 Task: Go to home page of company Shell
Action: Mouse moved to (597, 23)
Screenshot: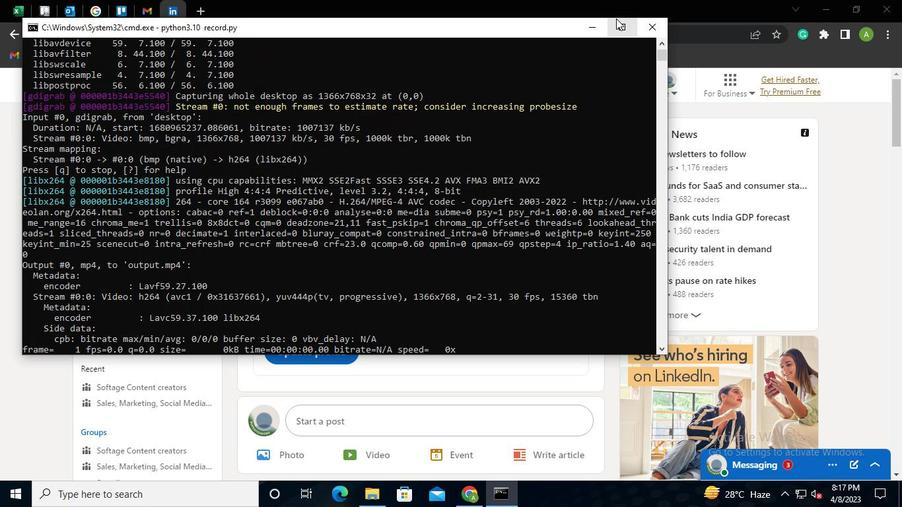 
Action: Mouse pressed left at (597, 23)
Screenshot: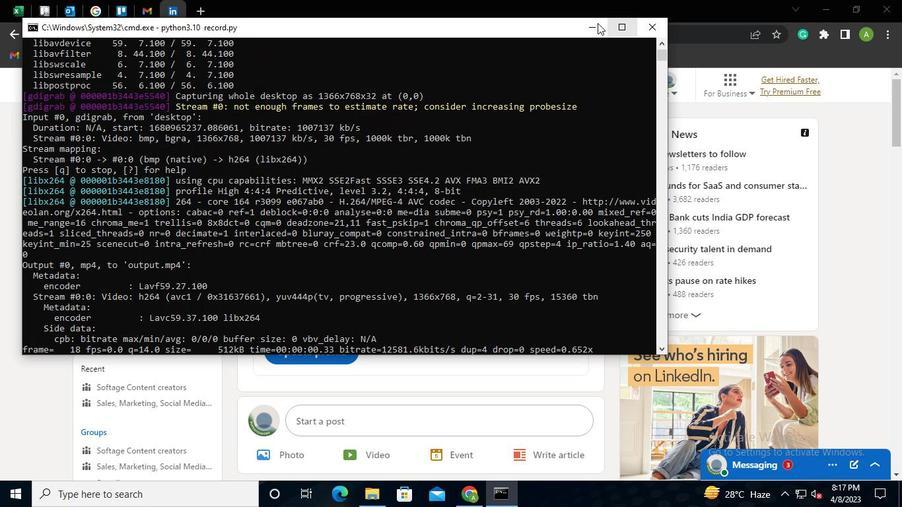 
Action: Mouse moved to (142, 91)
Screenshot: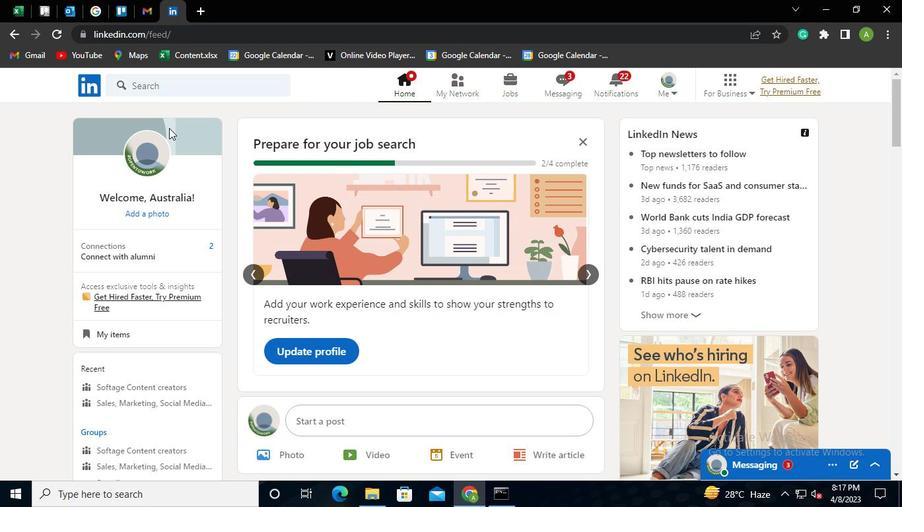 
Action: Mouse pressed left at (142, 91)
Screenshot: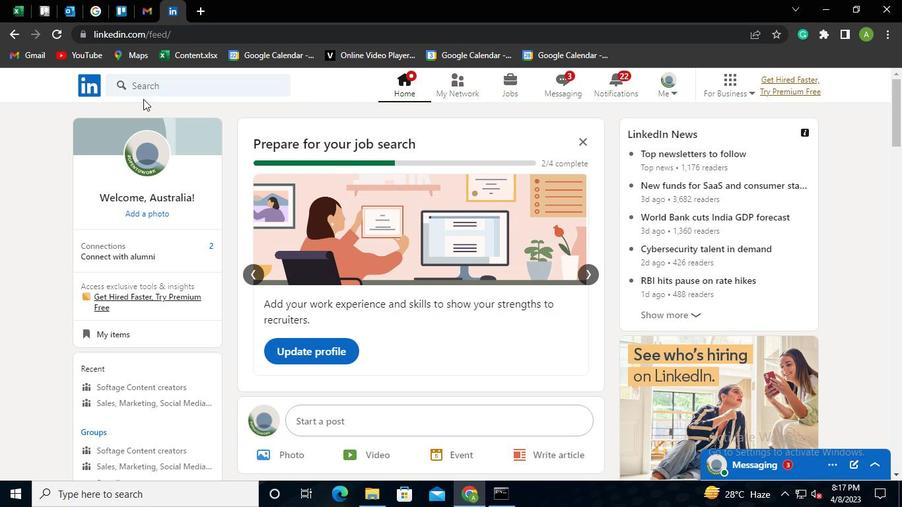 
Action: Mouse moved to (133, 146)
Screenshot: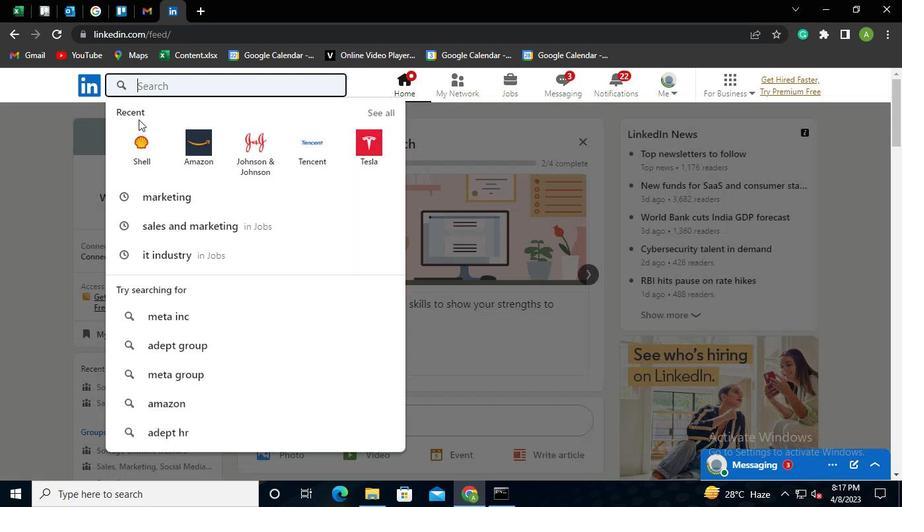 
Action: Mouse pressed left at (133, 146)
Screenshot: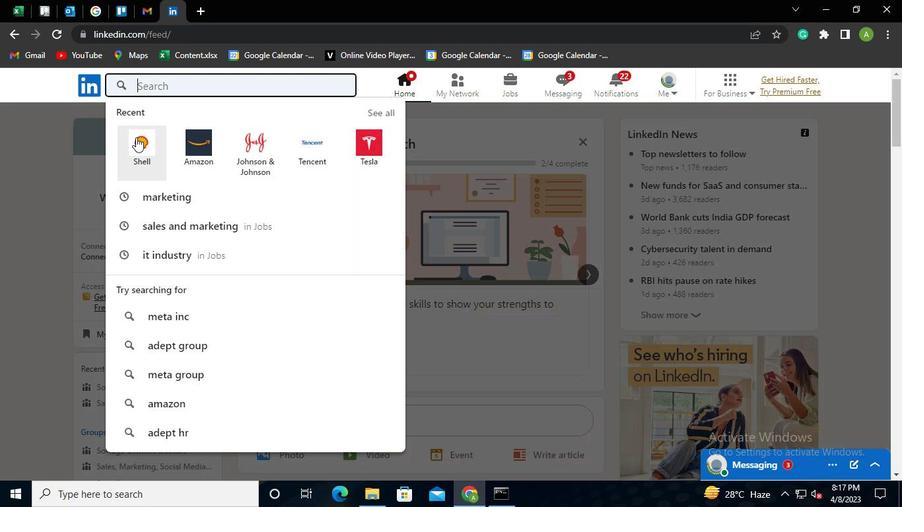 
Action: Mouse moved to (500, 502)
Screenshot: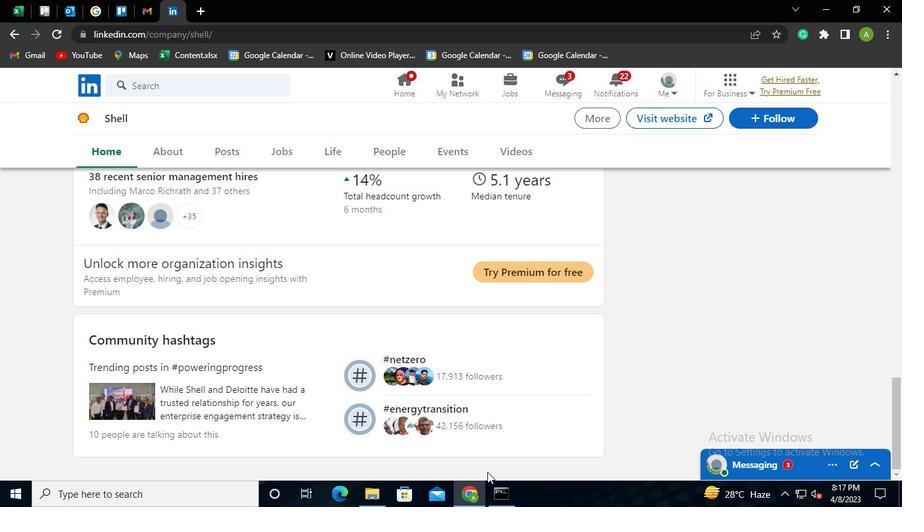 
Action: Mouse pressed left at (500, 502)
Screenshot: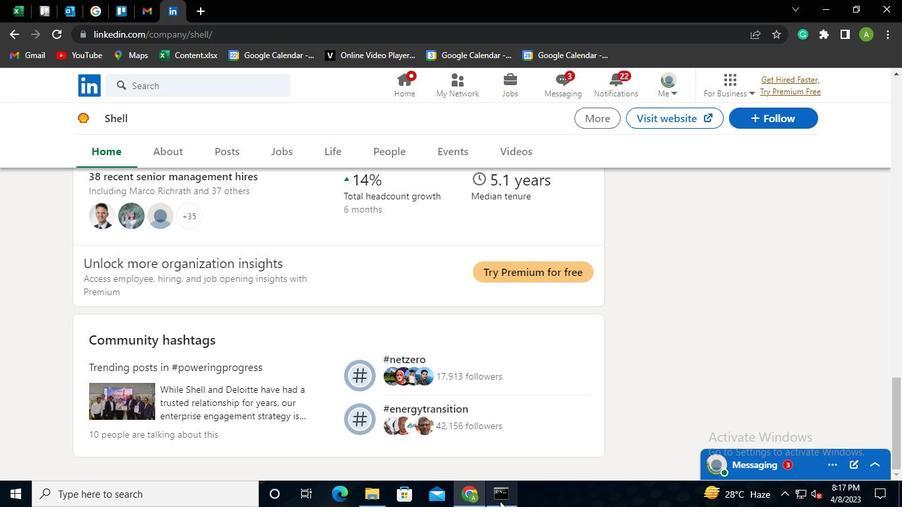 
Action: Mouse moved to (652, 30)
Screenshot: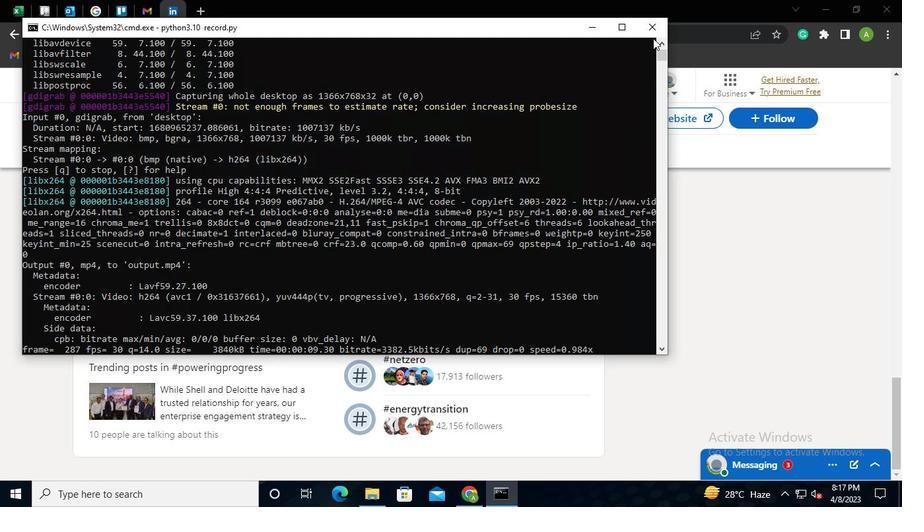
Action: Mouse pressed left at (652, 30)
Screenshot: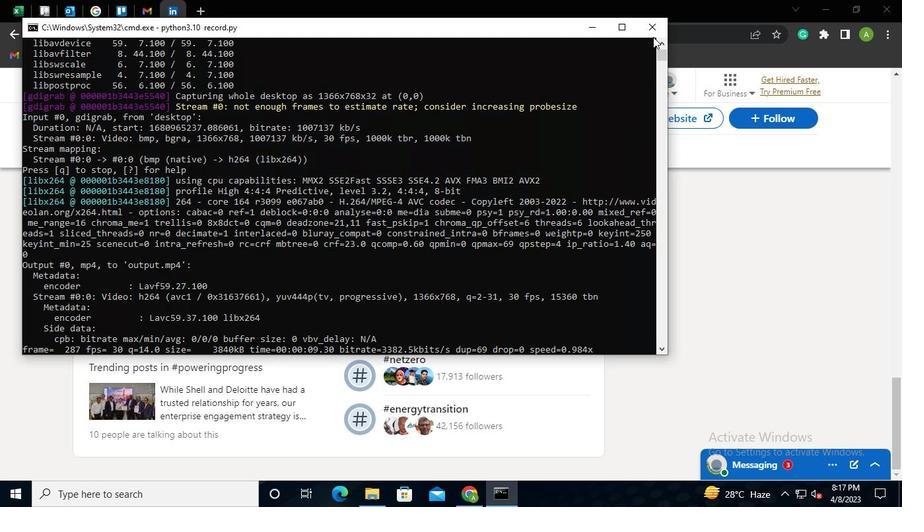 
Action: Mouse moved to (652, 33)
Screenshot: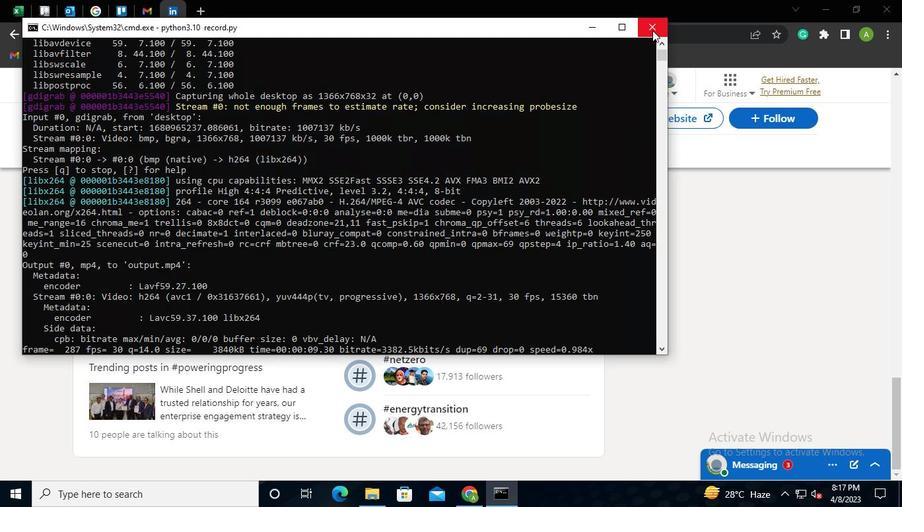 
